 Task: Sort the products by relevance.
Action: Mouse pressed left at (25, 144)
Screenshot: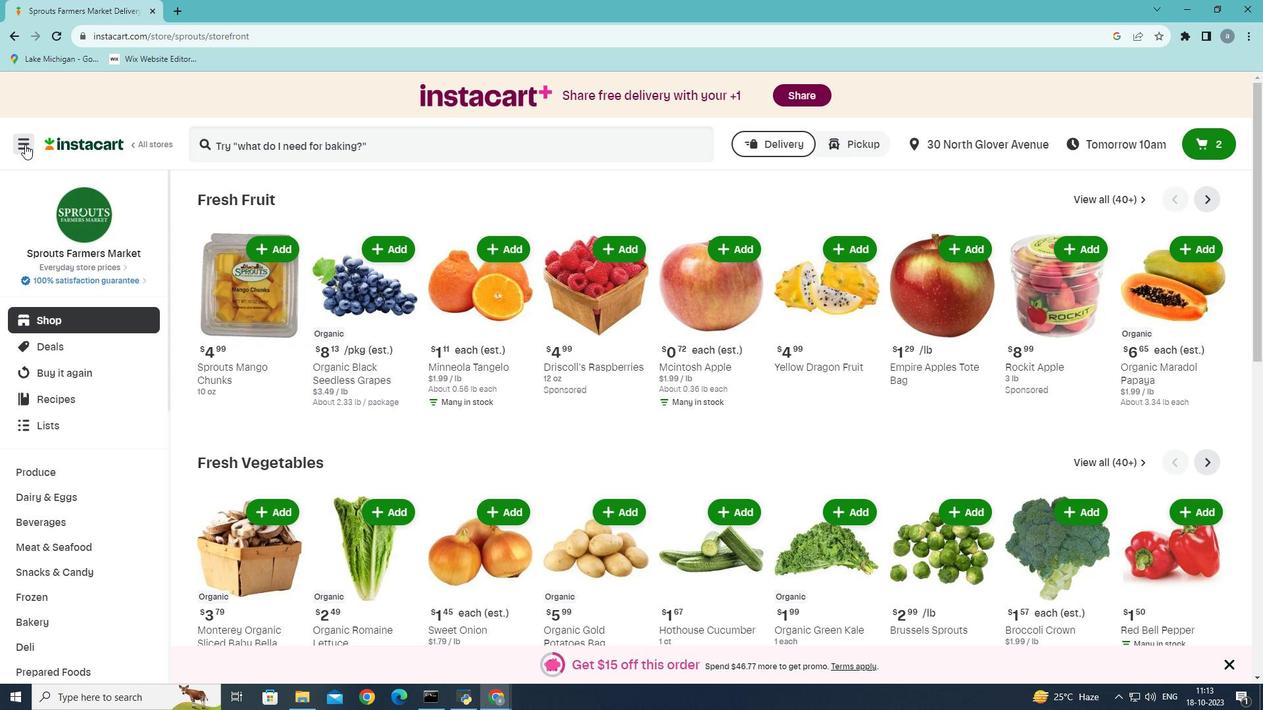 
Action: Mouse moved to (71, 382)
Screenshot: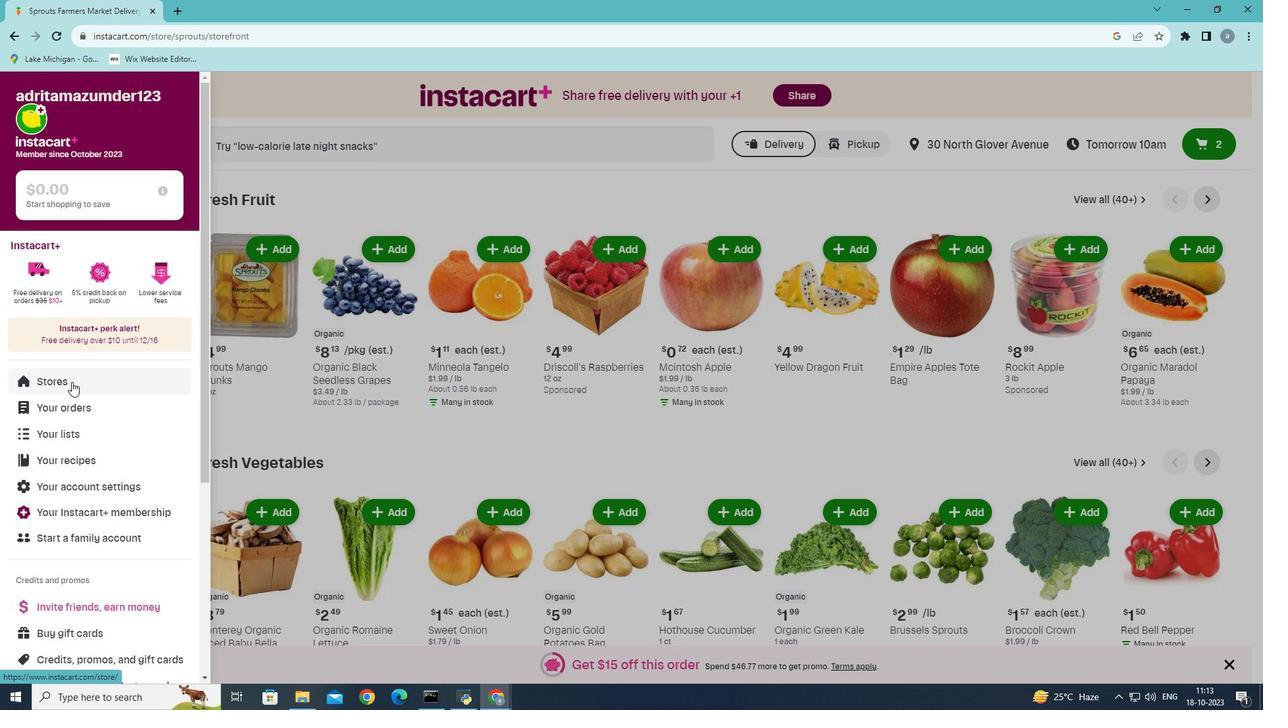 
Action: Mouse pressed left at (71, 382)
Screenshot: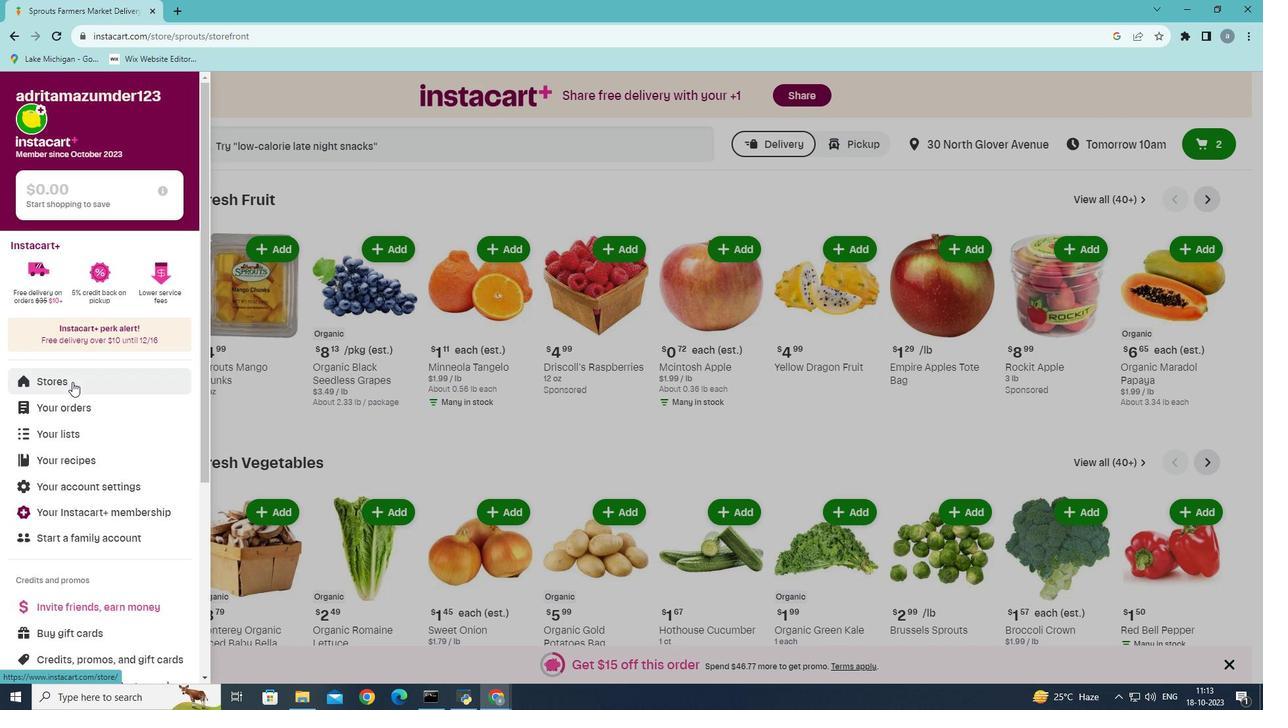 
Action: Mouse moved to (312, 141)
Screenshot: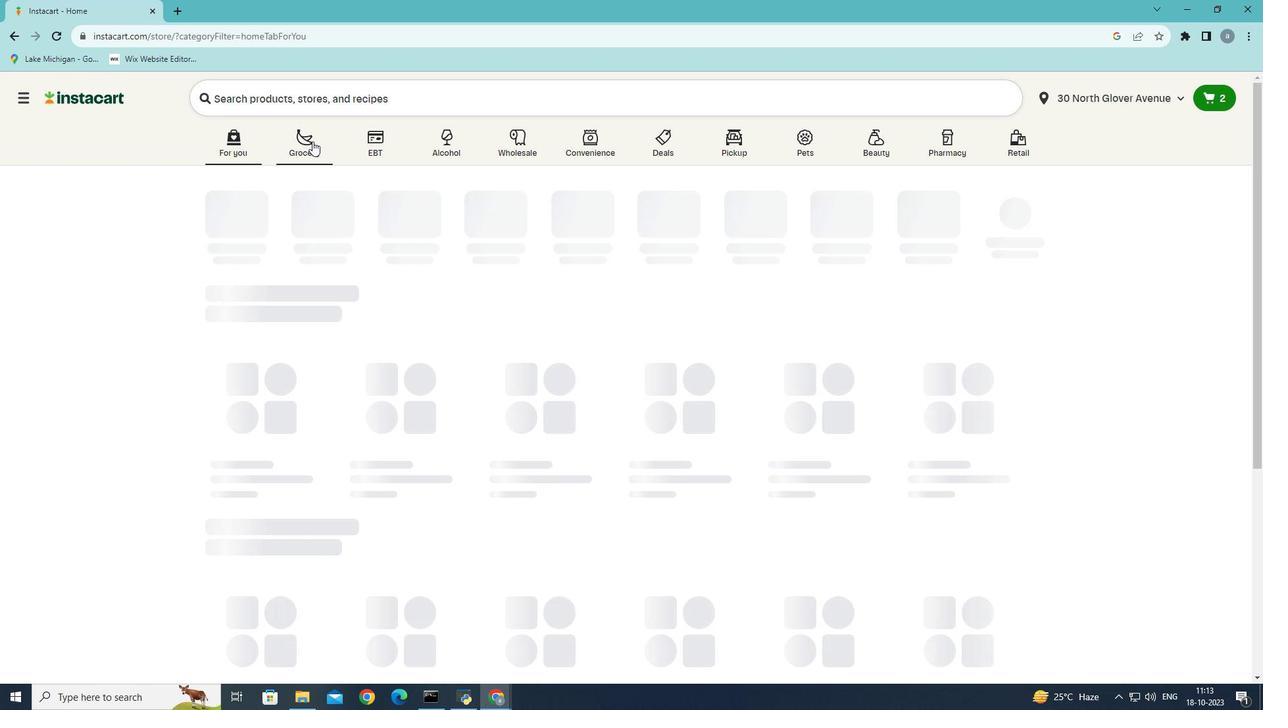 
Action: Mouse pressed left at (312, 141)
Screenshot: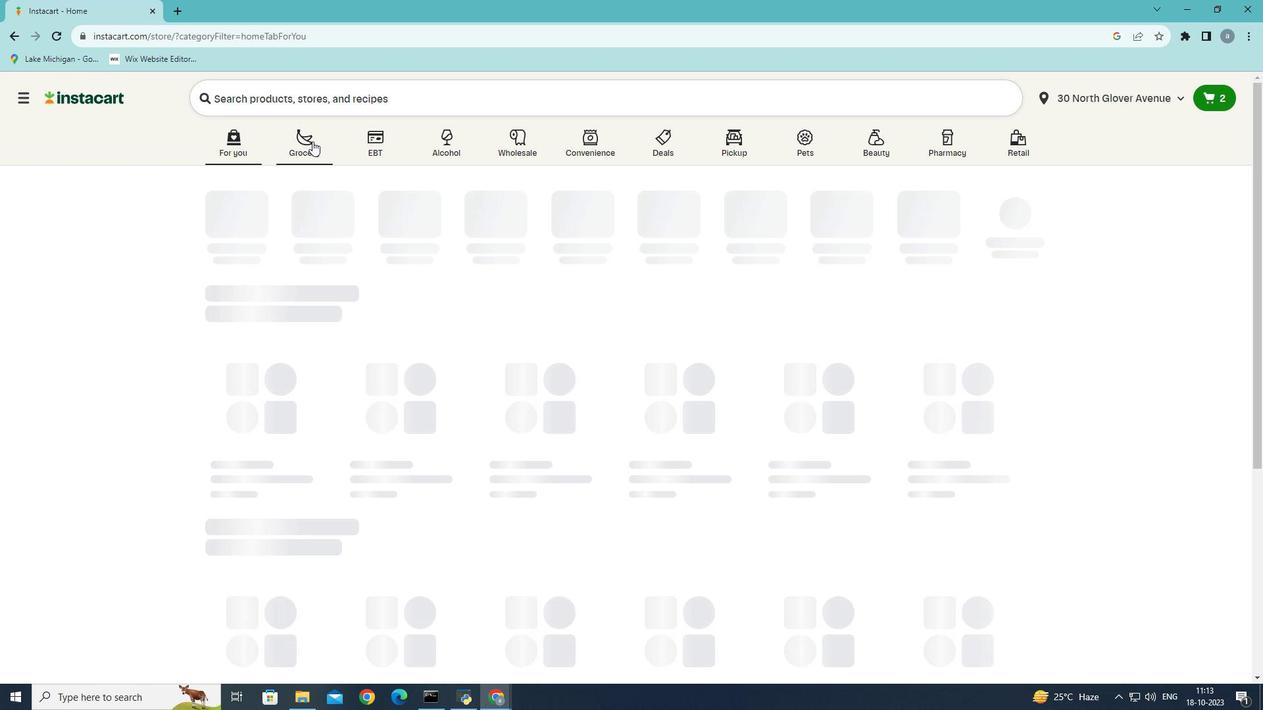 
Action: Mouse moved to (294, 400)
Screenshot: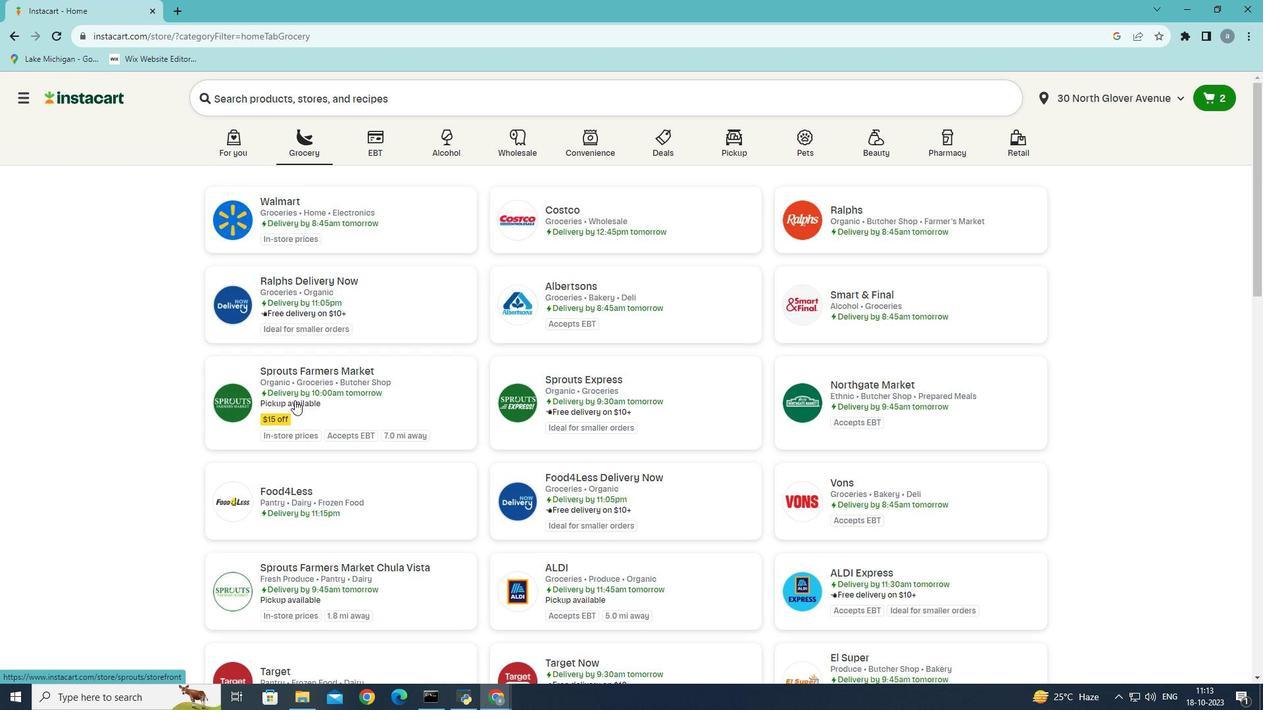 
Action: Mouse pressed left at (294, 400)
Screenshot: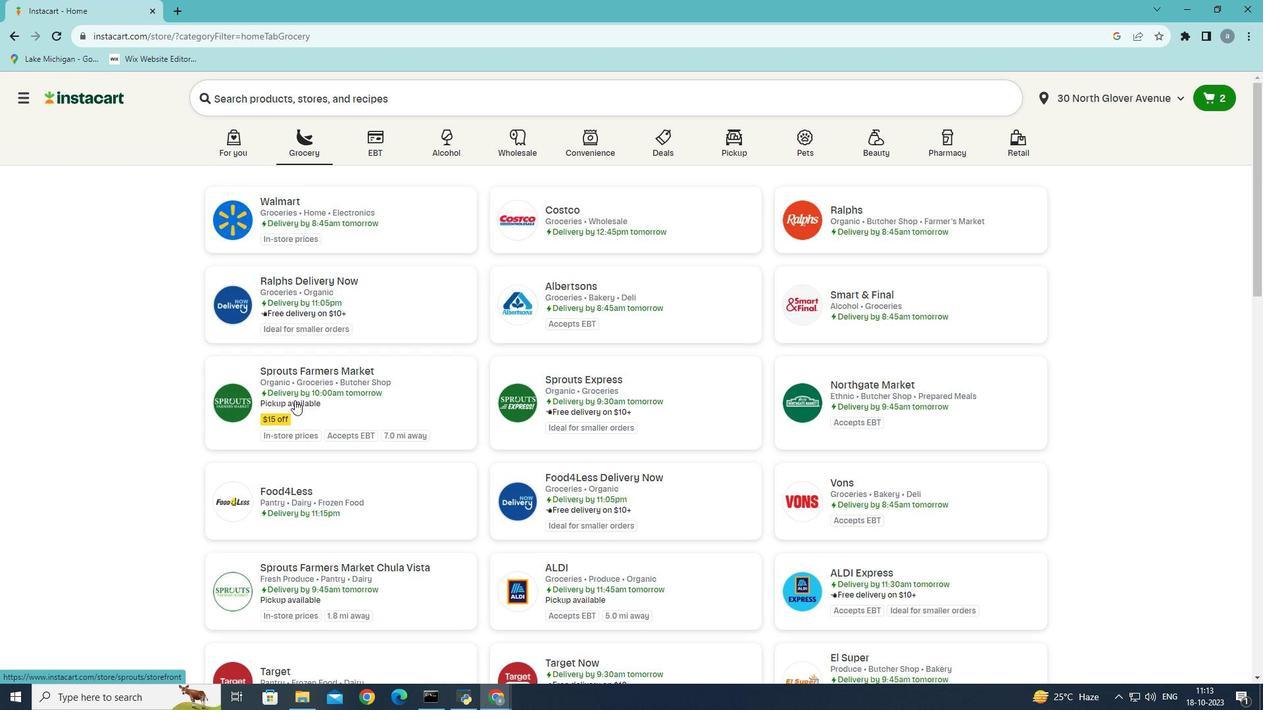 
Action: Mouse moved to (38, 547)
Screenshot: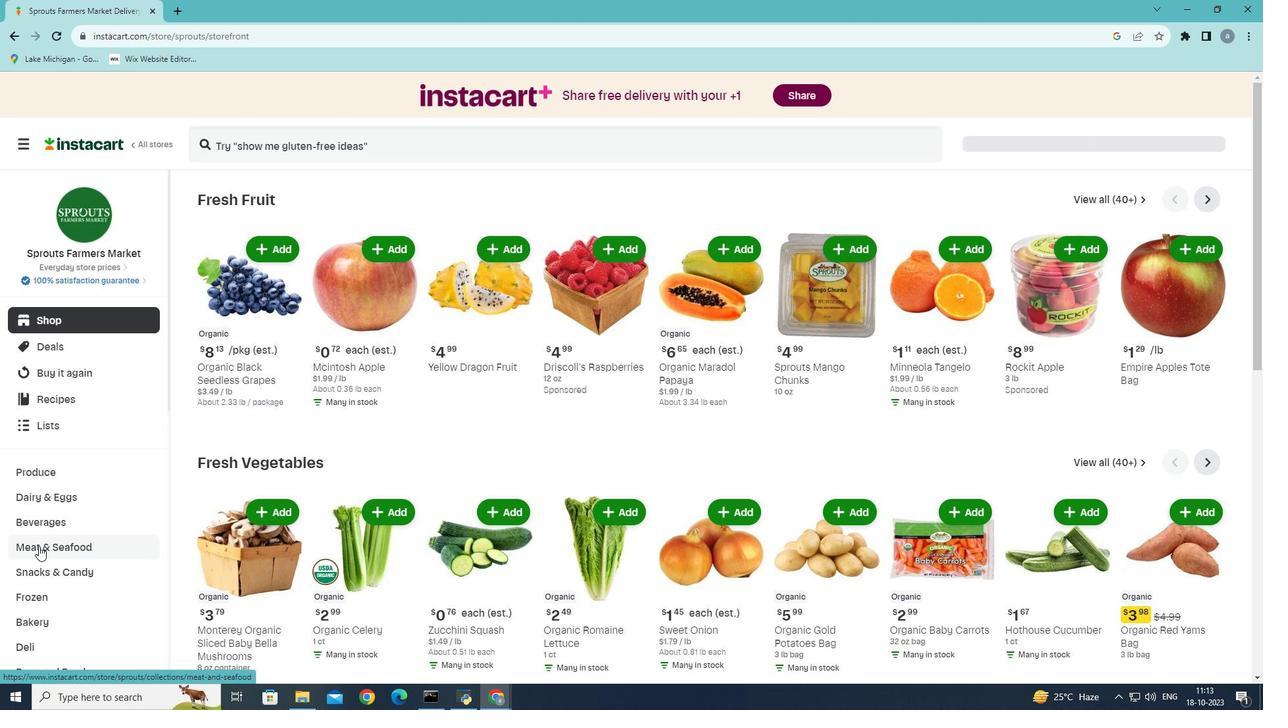 
Action: Mouse pressed left at (38, 547)
Screenshot: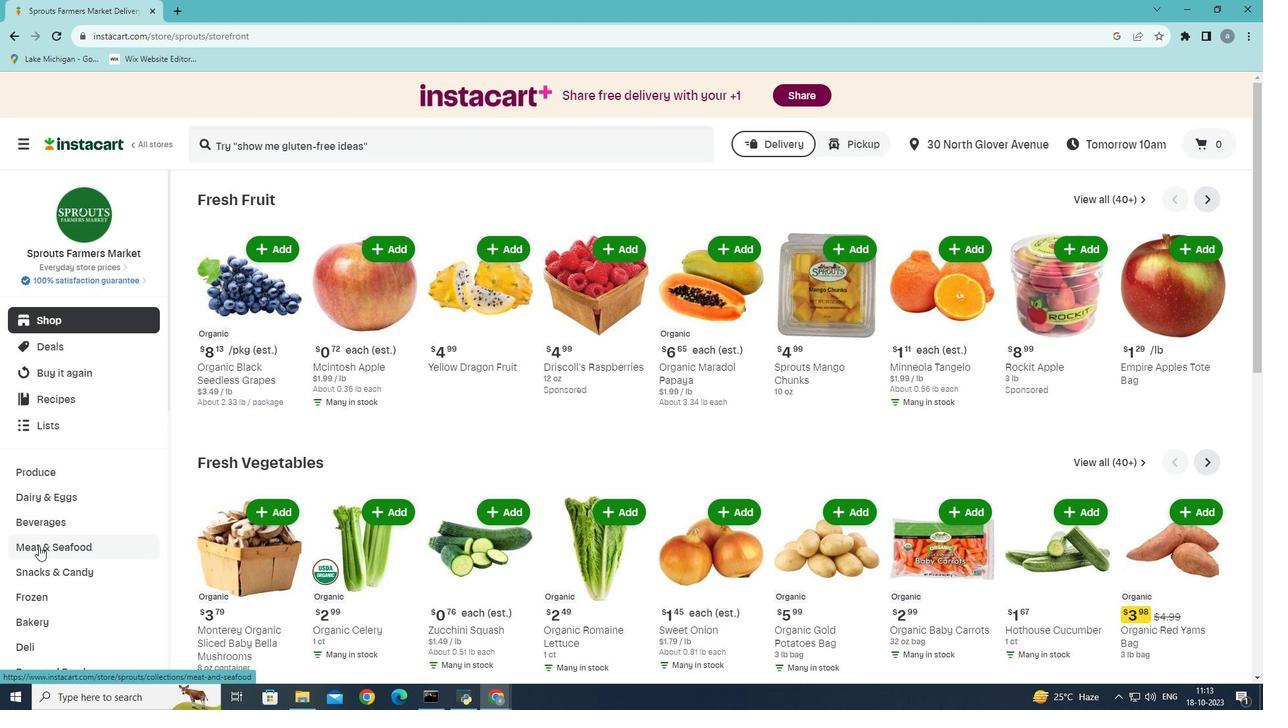
Action: Mouse moved to (425, 231)
Screenshot: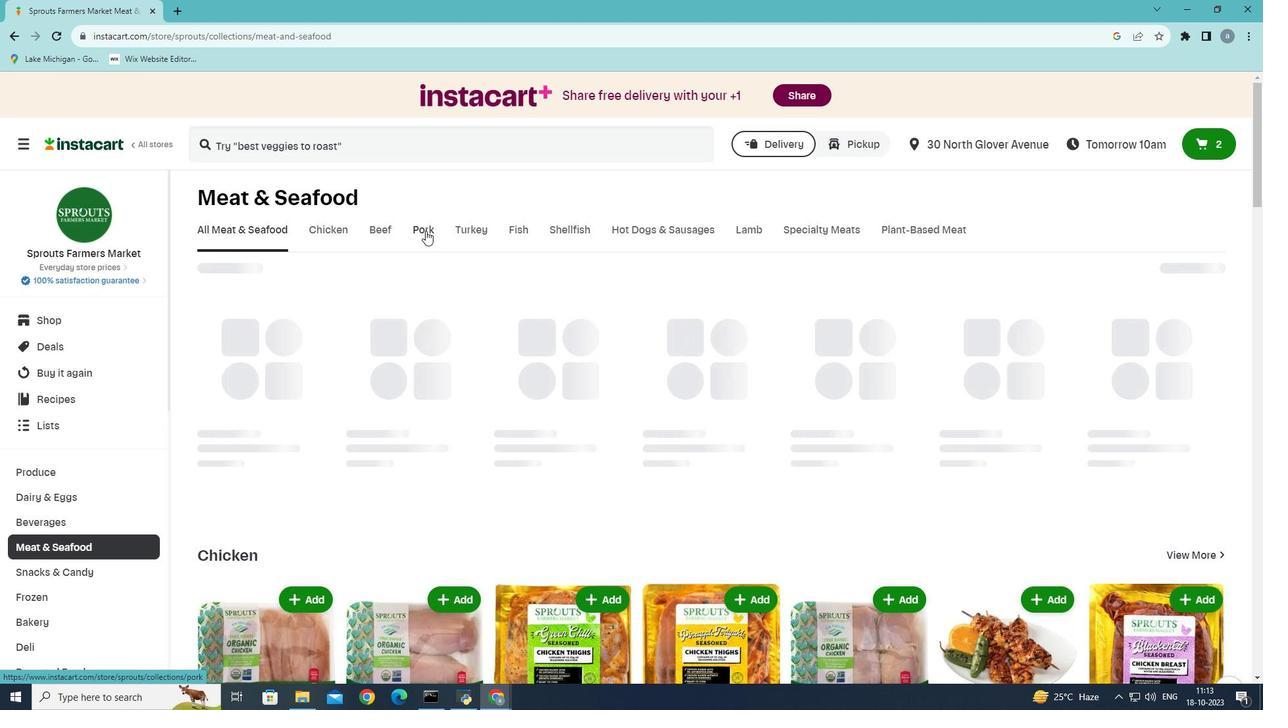
Action: Mouse pressed left at (425, 231)
Screenshot: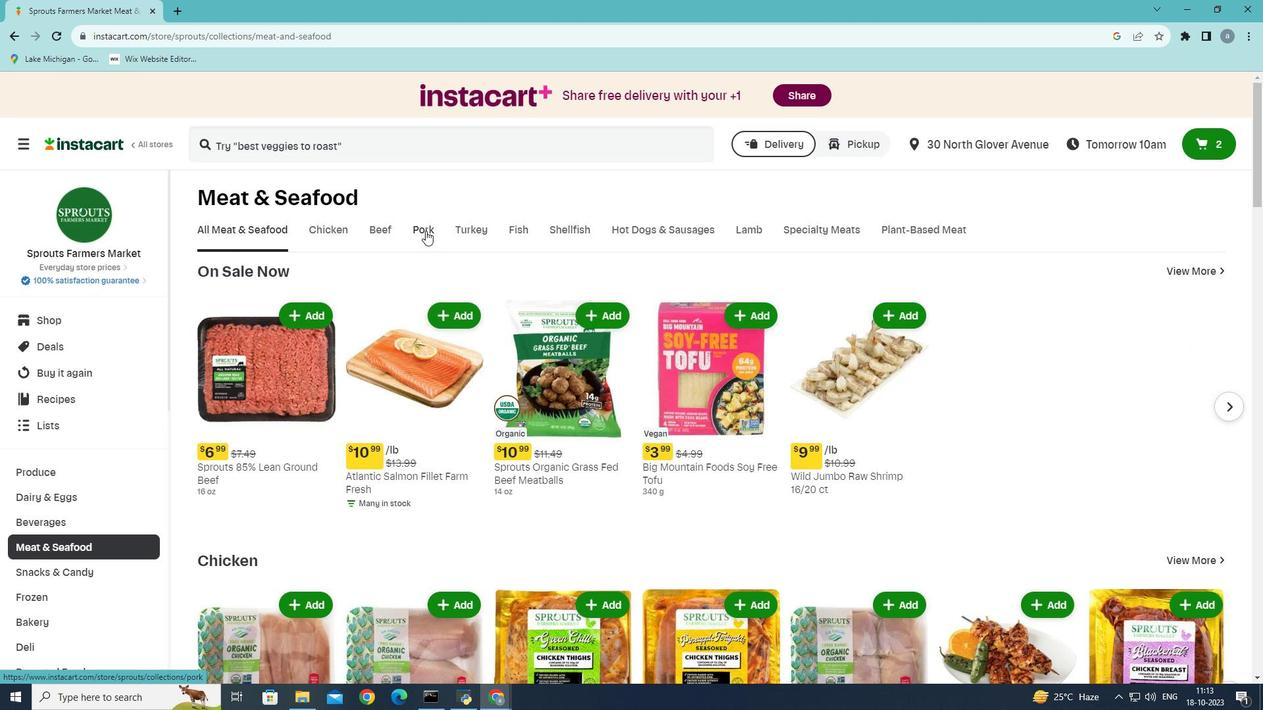 
Action: Mouse moved to (296, 288)
Screenshot: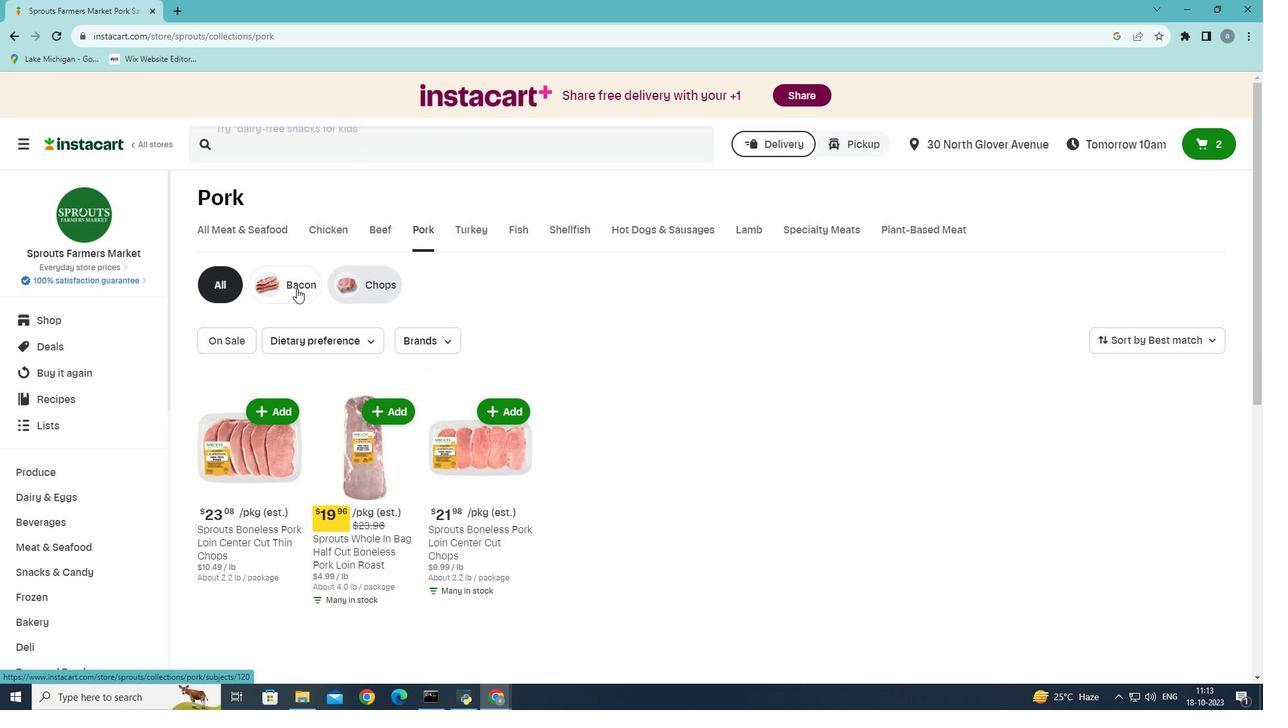 
Action: Mouse pressed left at (296, 288)
Screenshot: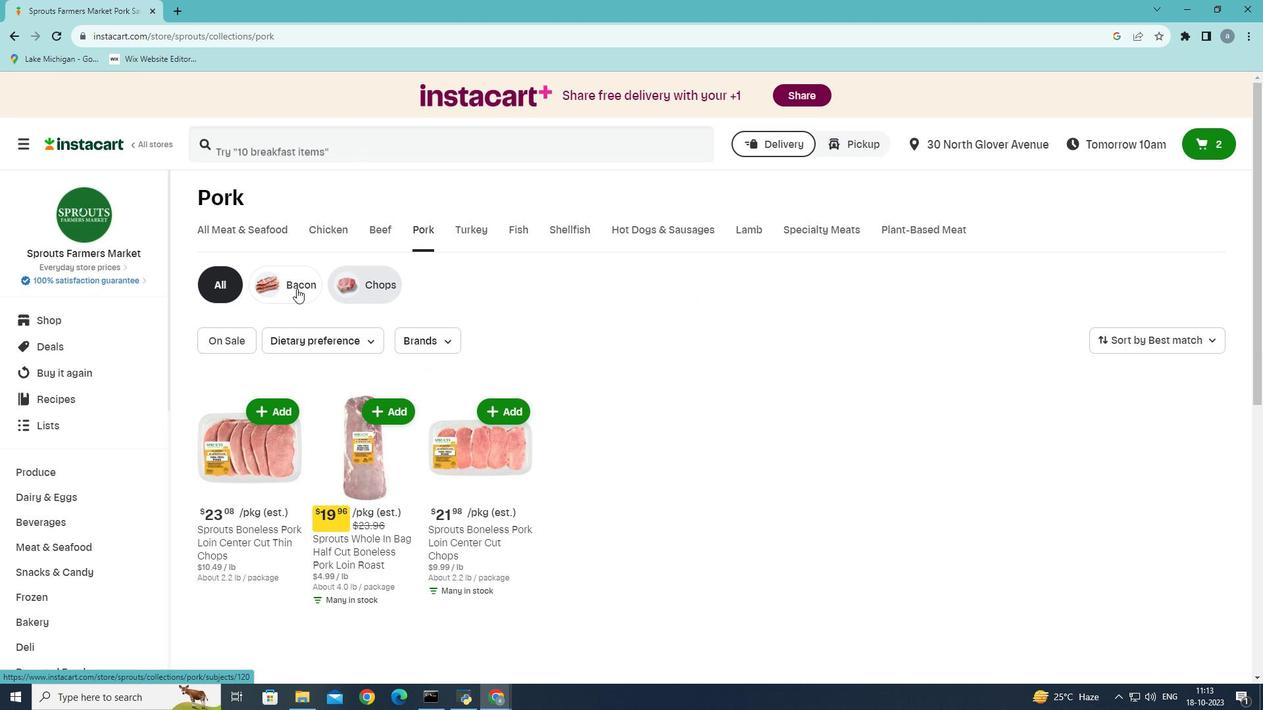 
Action: Mouse moved to (1210, 338)
Screenshot: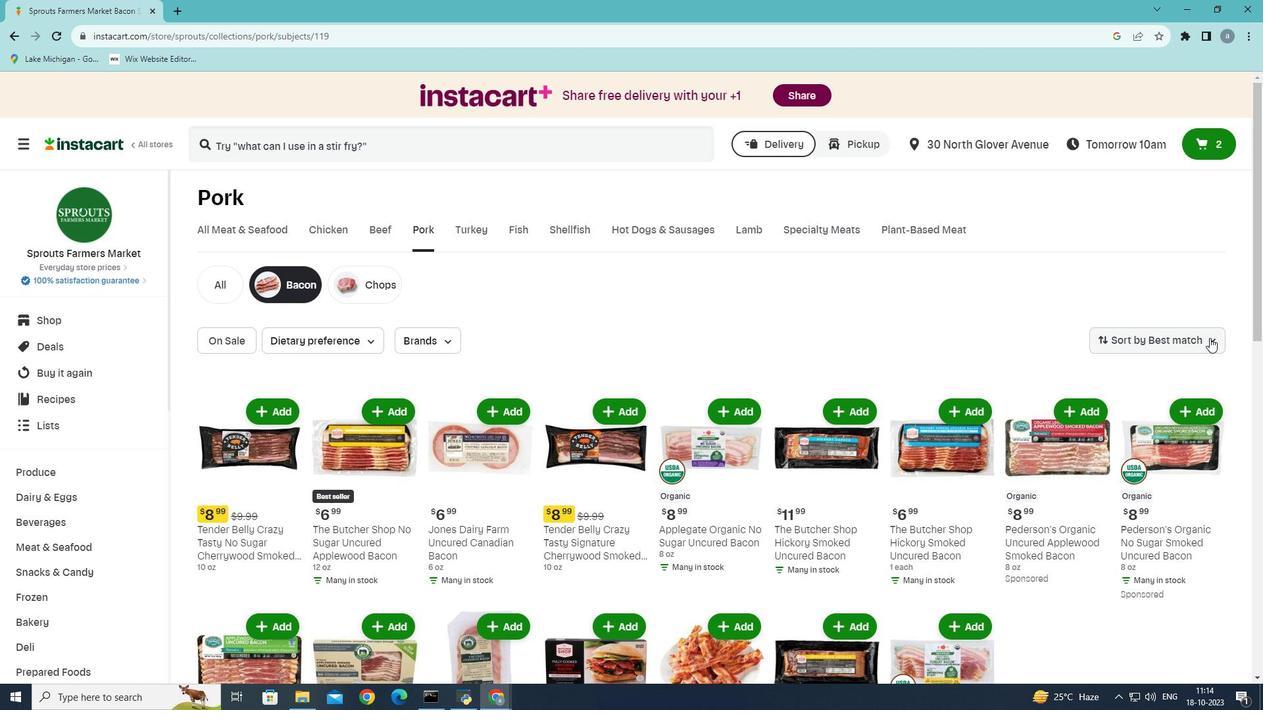 
Action: Mouse pressed left at (1210, 338)
Screenshot: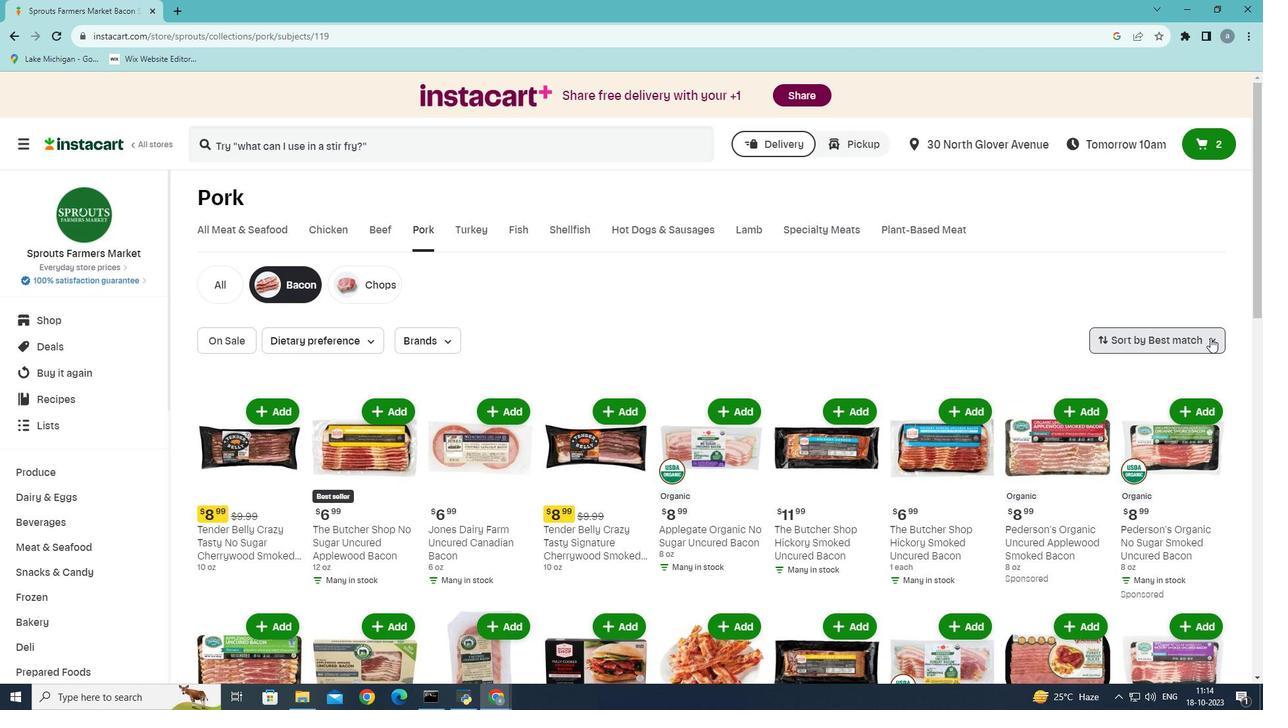 
Action: Mouse moved to (1127, 535)
Screenshot: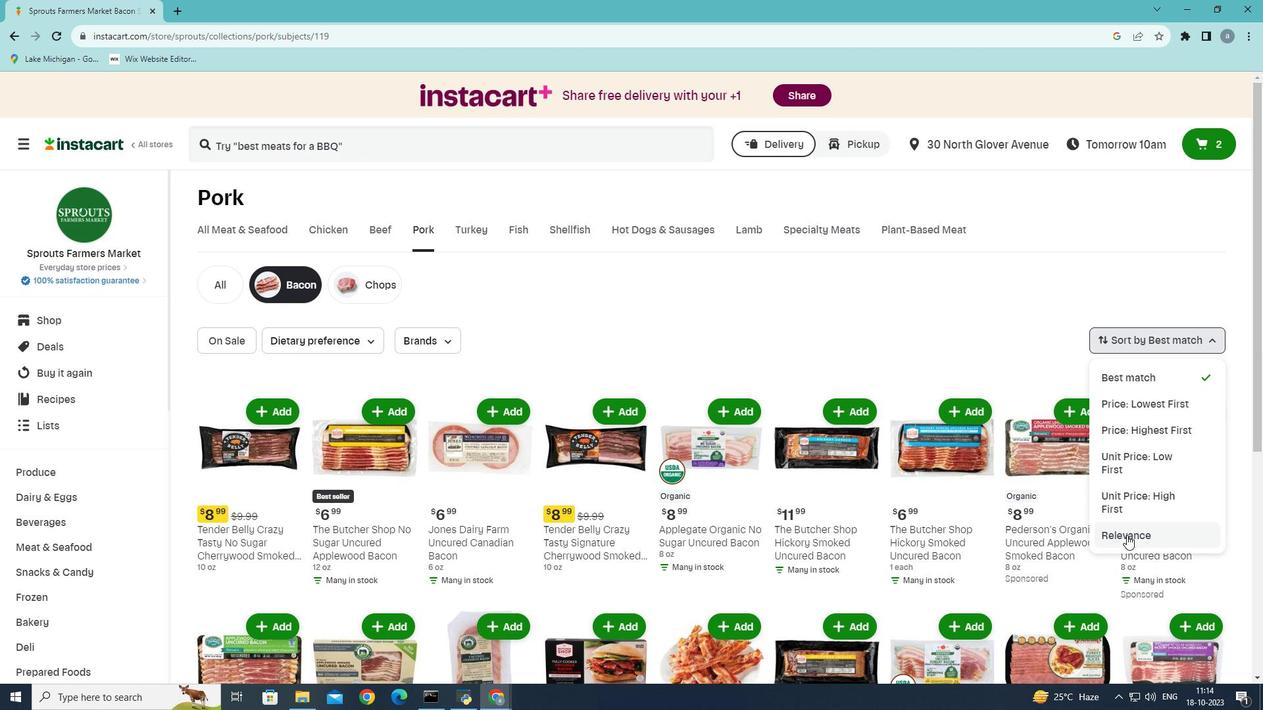 
Action: Mouse pressed left at (1127, 535)
Screenshot: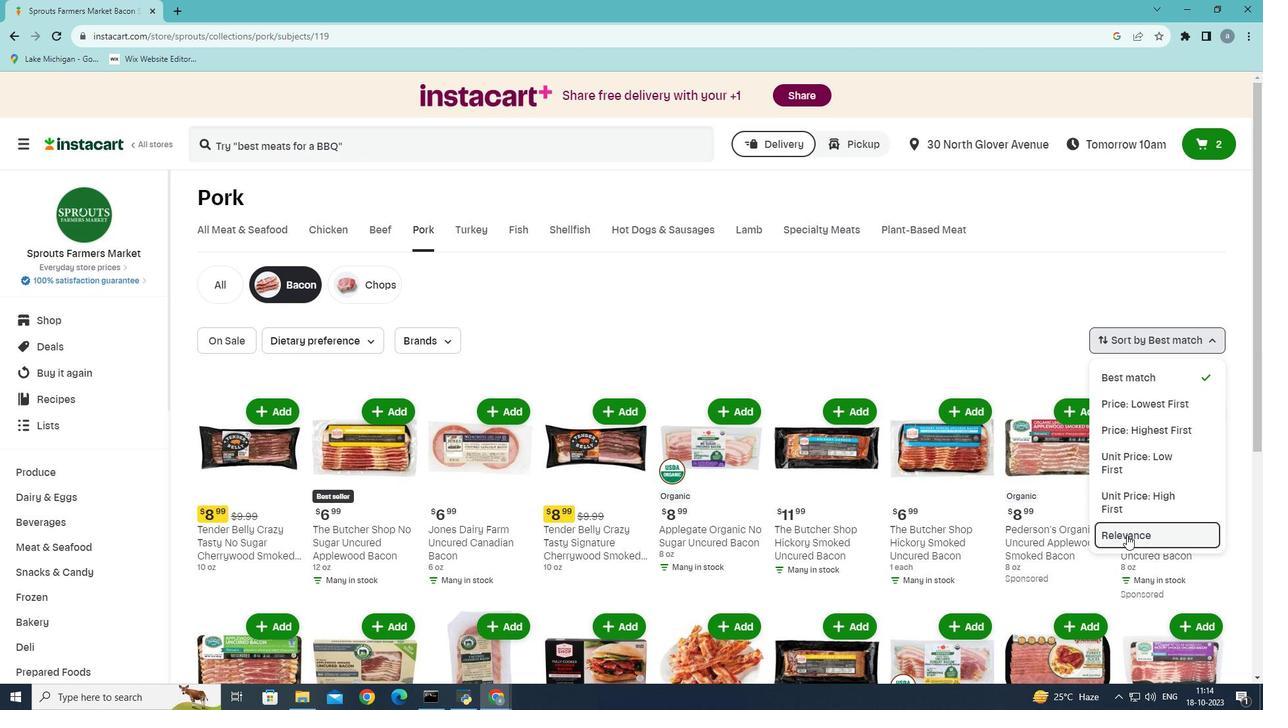 
Action: Mouse moved to (666, 420)
Screenshot: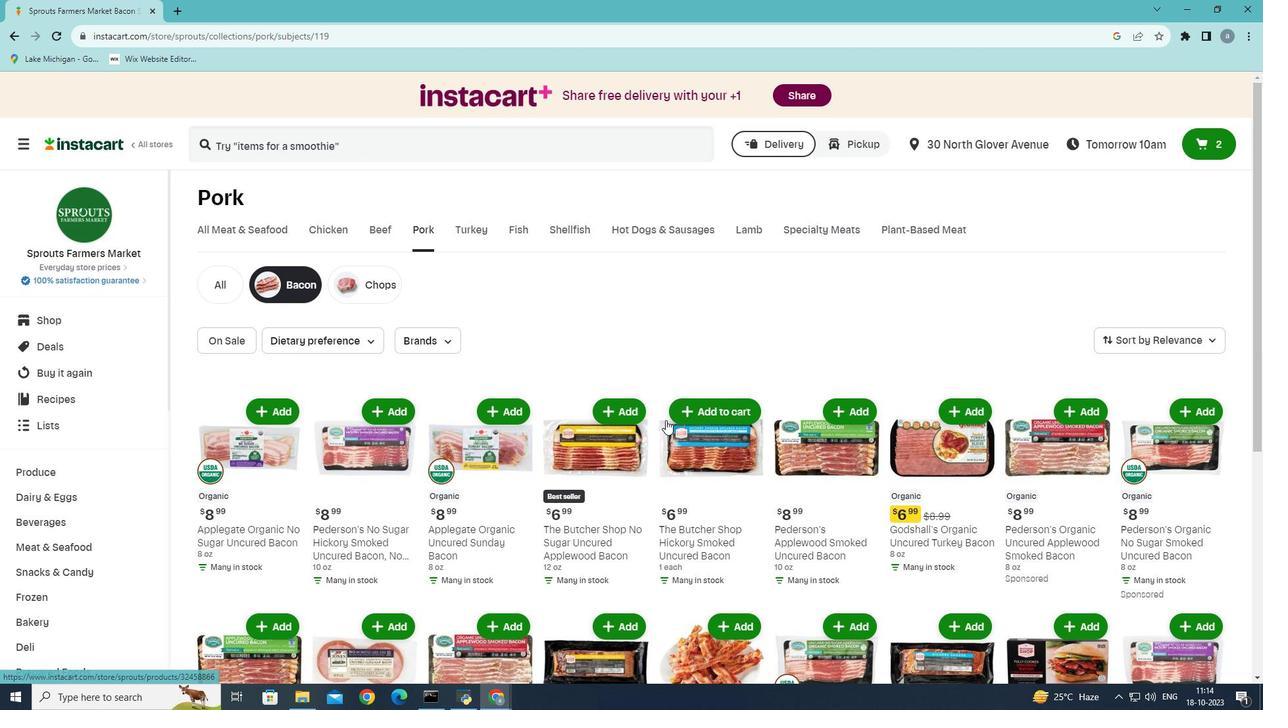
